 Task: Project Collaboration Workshop: Lead a workshop on effective collaboration strategies, communication tools, and remote work best practices for project teams. Location: Collaboration Room B. Time: 9:30 AM - 12:00 PM.
Action: Mouse moved to (98, 96)
Screenshot: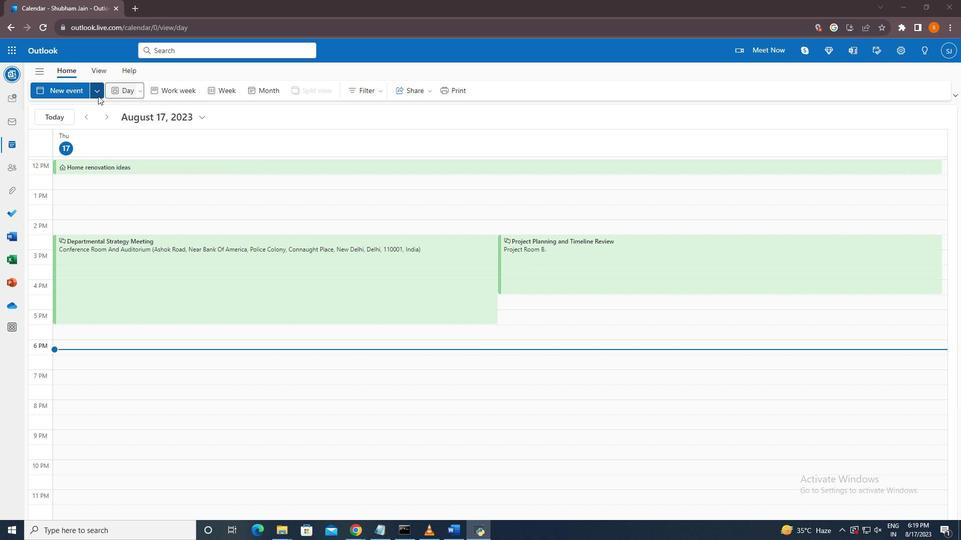 
Action: Mouse pressed left at (98, 96)
Screenshot: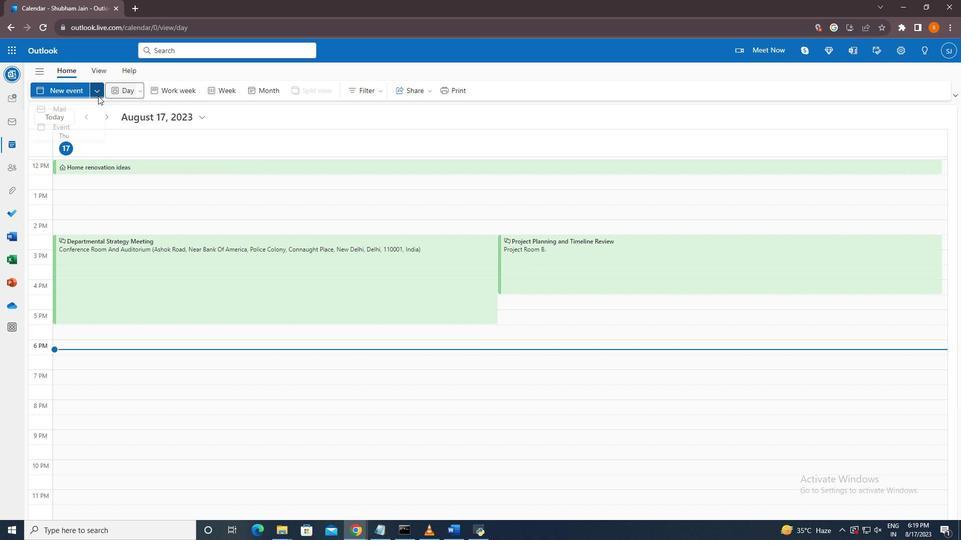
Action: Mouse moved to (66, 133)
Screenshot: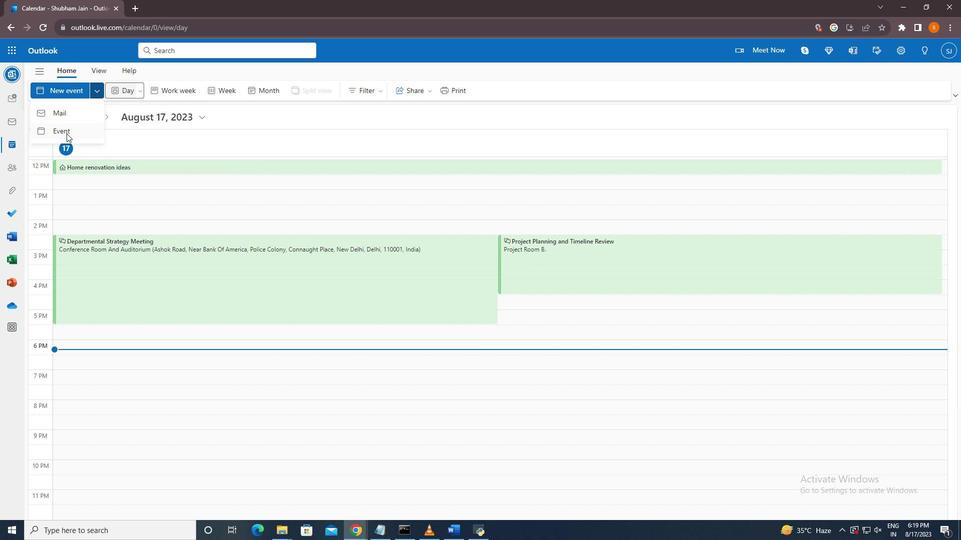 
Action: Mouse pressed left at (66, 133)
Screenshot: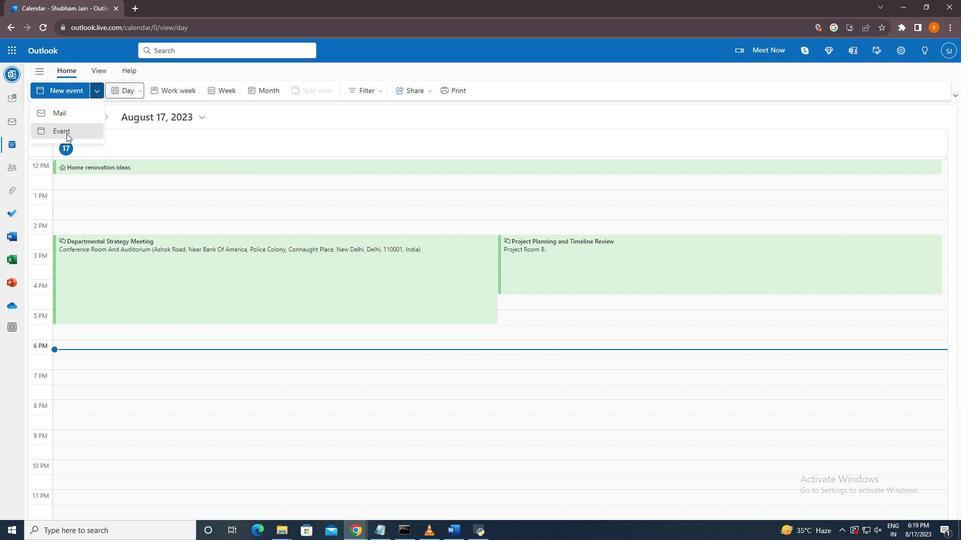 
Action: Mouse moved to (251, 153)
Screenshot: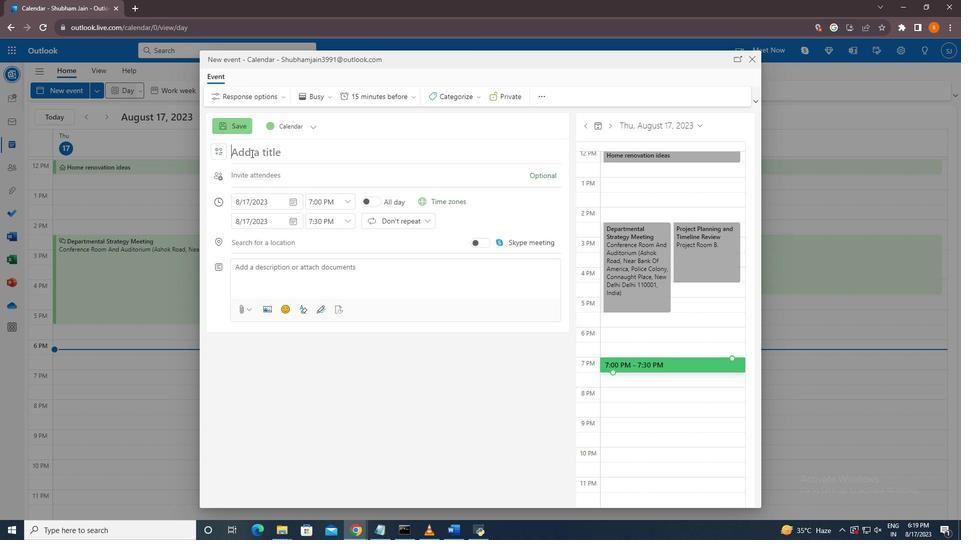 
Action: Mouse pressed left at (251, 153)
Screenshot: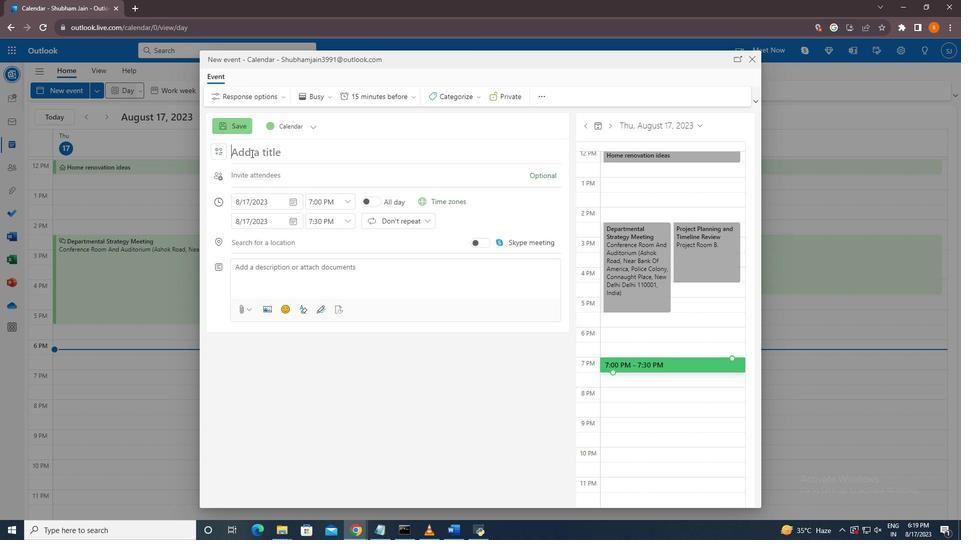 
Action: Key pressed <Key.shift><Key.shift>Project<Key.space><Key.shift>Collav<Key.backspace>boration<Key.space><Key.shift>Workshop
Screenshot: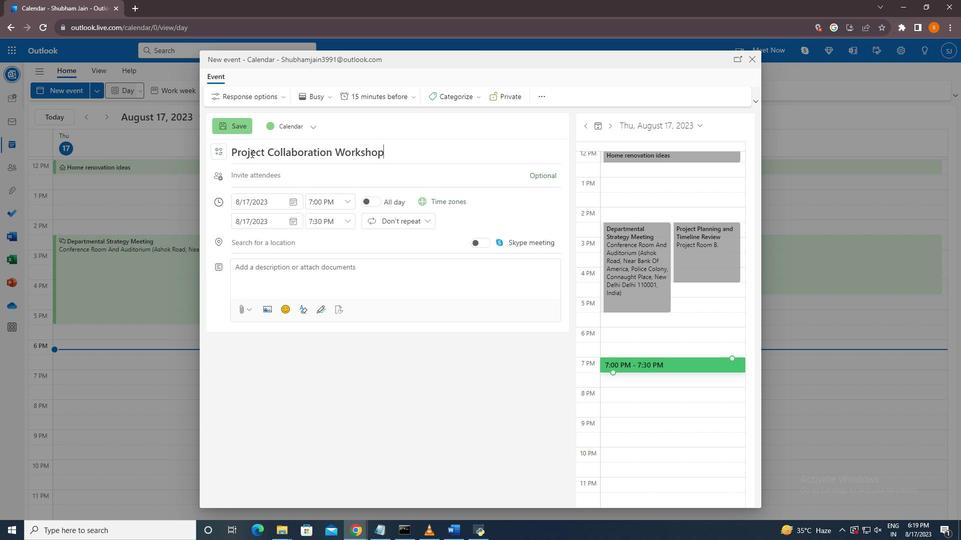 
Action: Mouse moved to (261, 267)
Screenshot: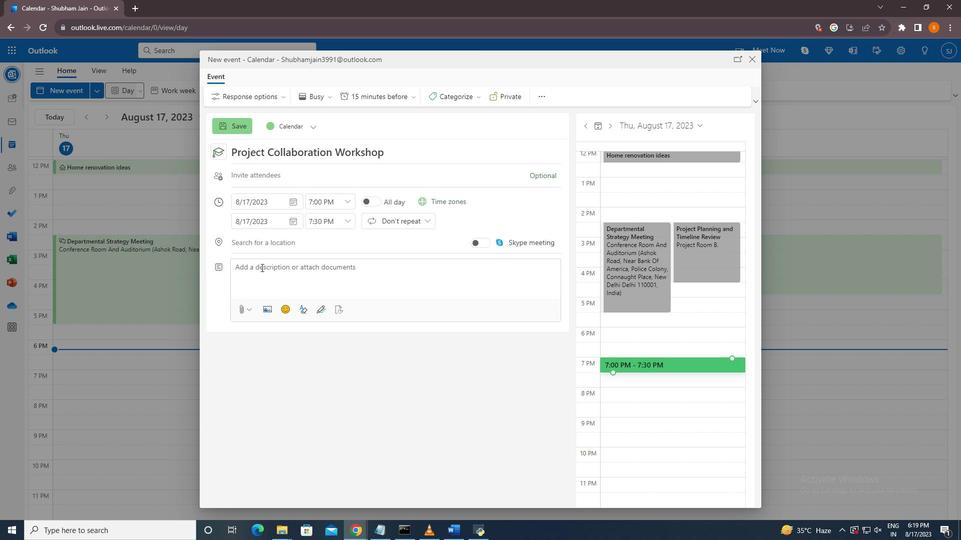 
Action: Mouse pressed left at (261, 267)
Screenshot: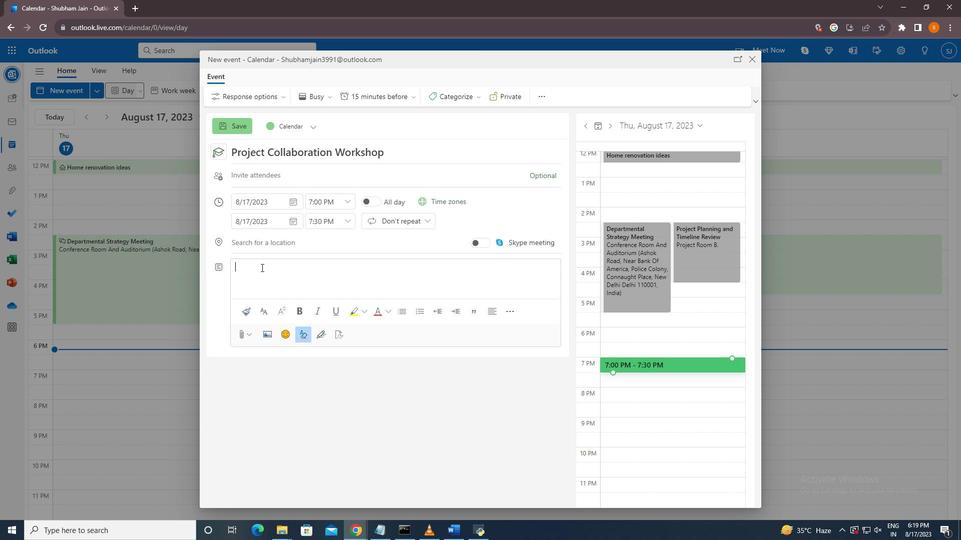 
Action: Key pressed <Key.shift_r>Lead<Key.space>a<Key.space>workshop<Key.space>on<Key.space>effective<Key.space>collaboration<Key.space>strategies,<Key.space>communication<Key.space>tools,<Key.space>and<Key.space>remote<Key.space>work<Key.space>best<Key.space>practices<Key.space>for<Key.space>[<Key.backspace>project<Key.space>teams.
Screenshot: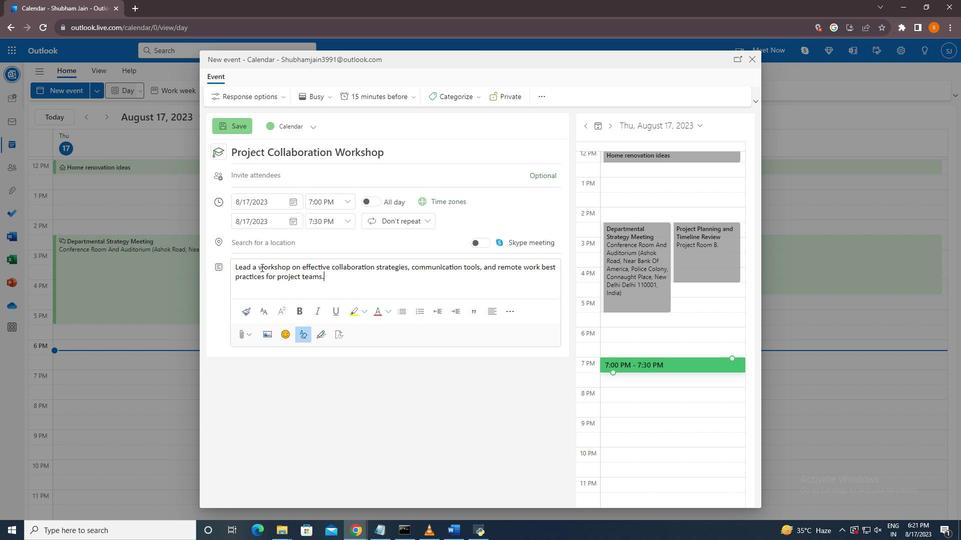 
Action: Mouse moved to (254, 244)
Screenshot: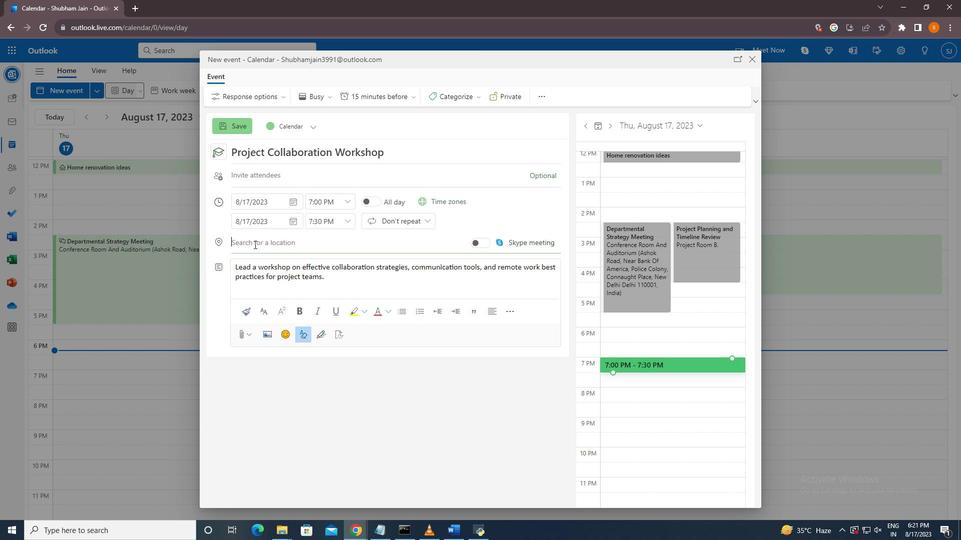 
Action: Mouse pressed left at (254, 244)
Screenshot: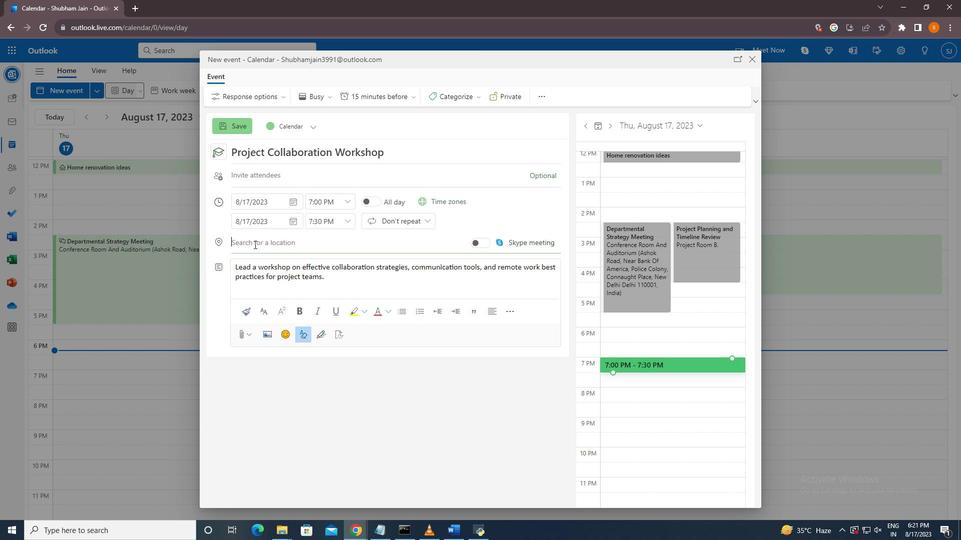 
Action: Mouse moved to (253, 233)
Screenshot: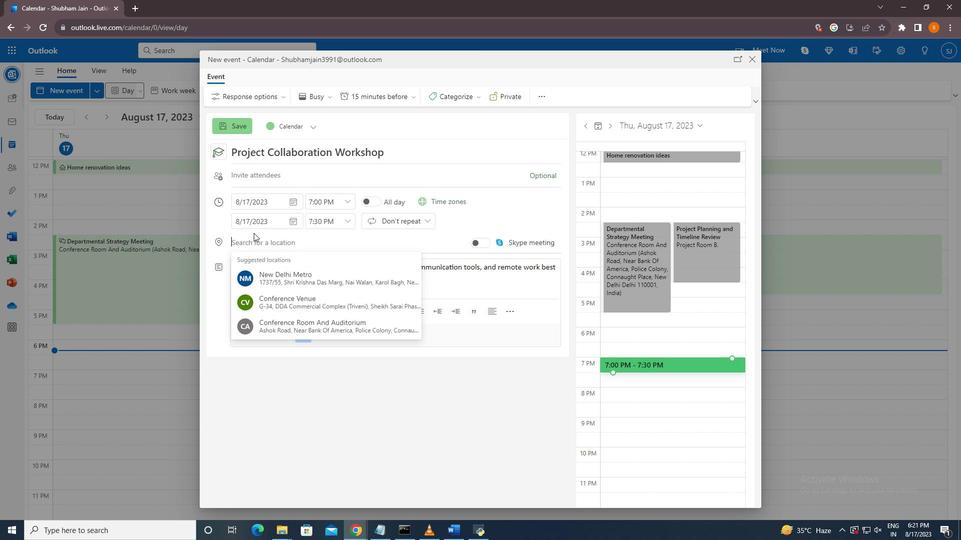 
Action: Key pressed <Key.shift>Collaboration<Key.space><Key.shift>Room<Key.space><Key.shift>b.
Screenshot: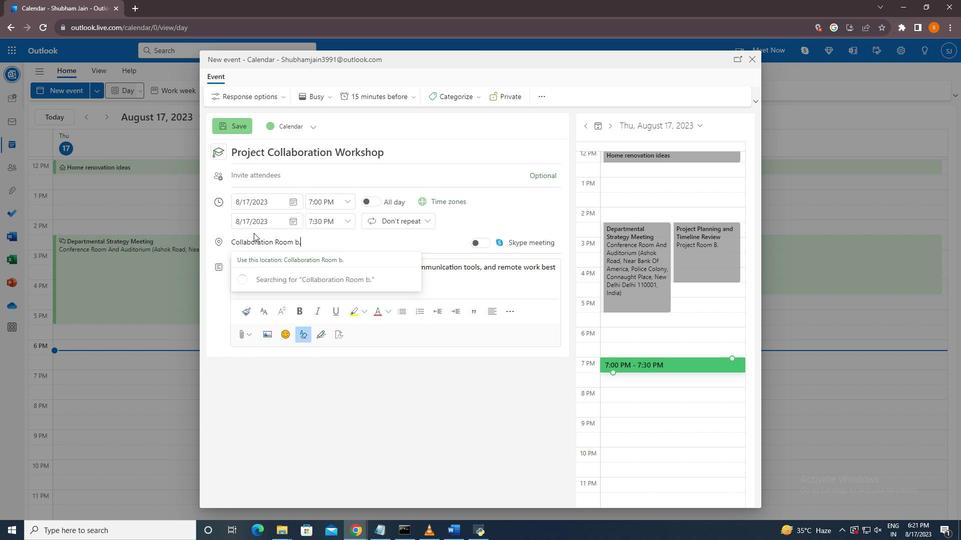 
Action: Mouse moved to (345, 262)
Screenshot: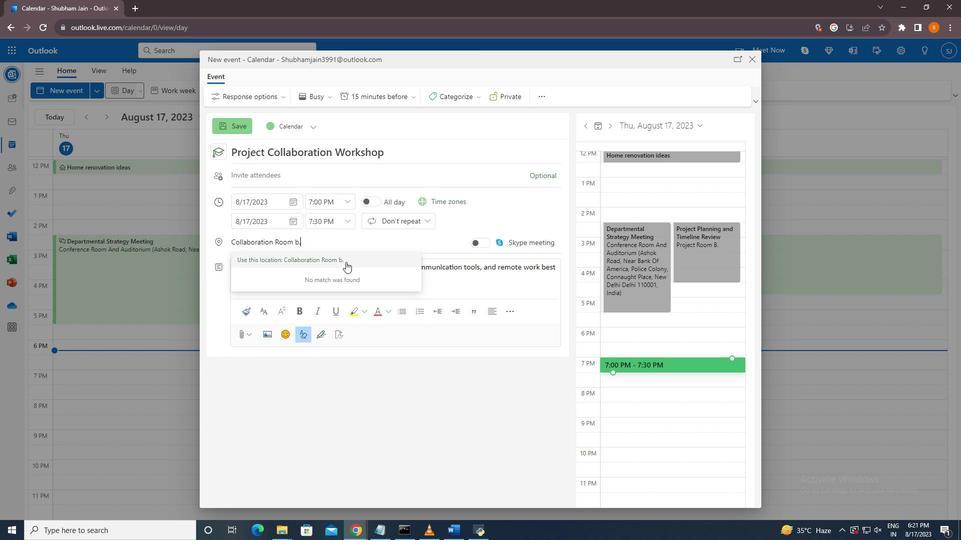 
Action: Mouse pressed left at (345, 262)
Screenshot: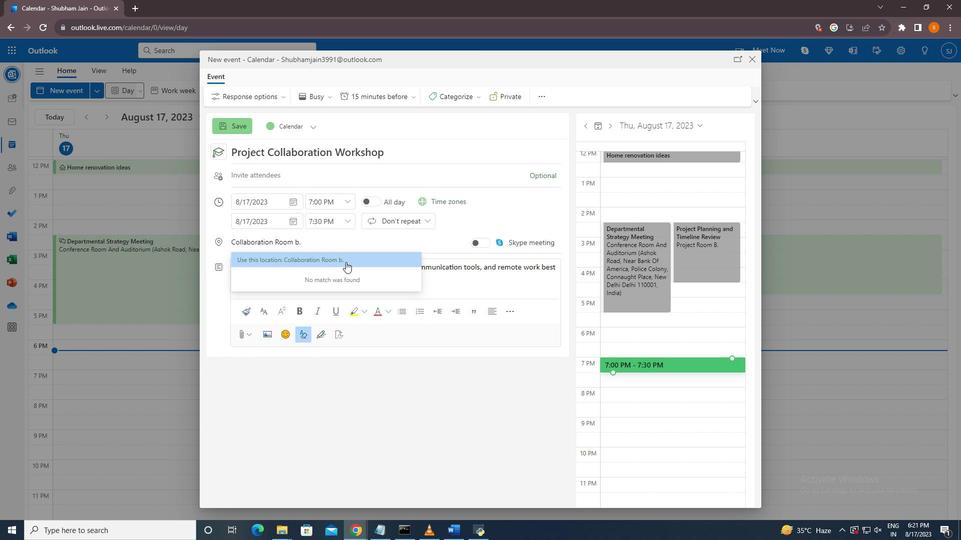 
Action: Mouse moved to (345, 207)
Screenshot: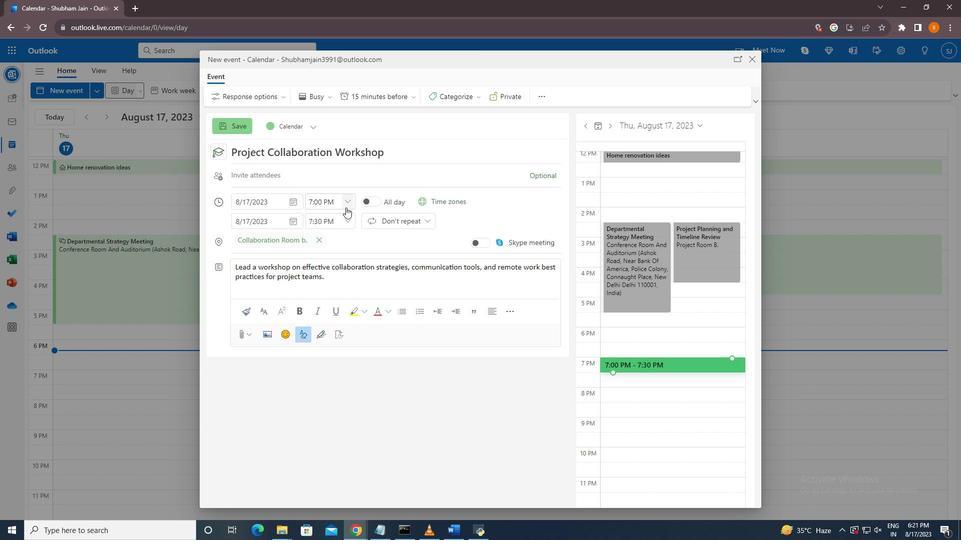 
Action: Mouse pressed left at (345, 207)
Screenshot: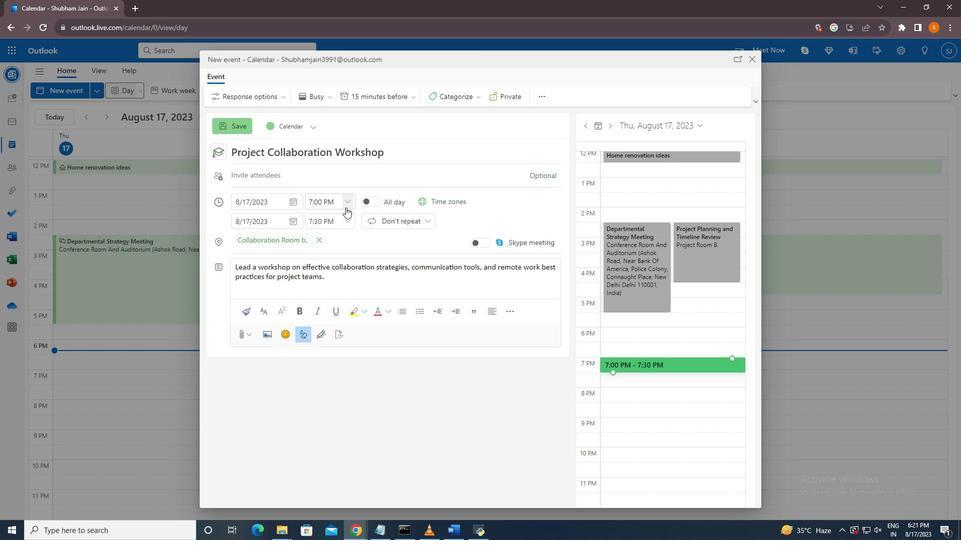
Action: Mouse moved to (360, 283)
Screenshot: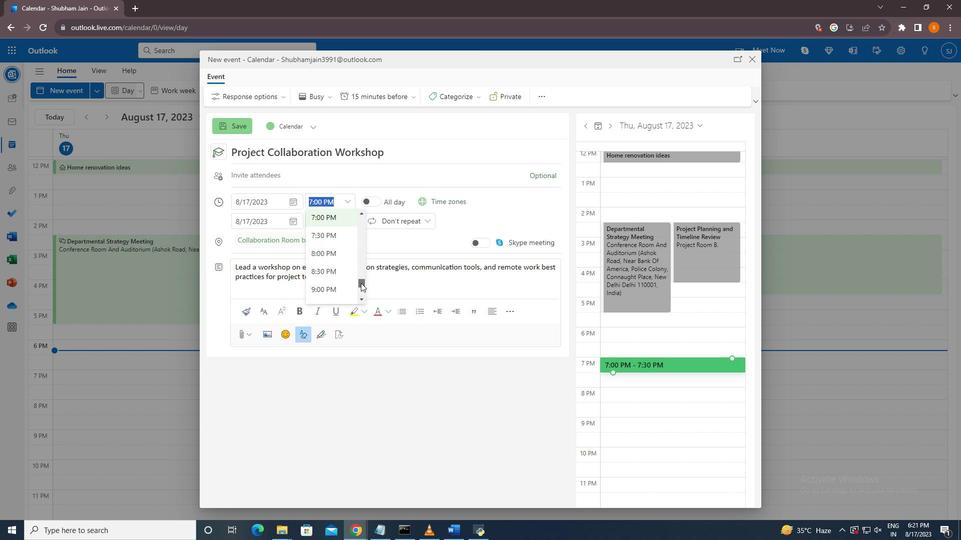 
Action: Mouse pressed left at (360, 283)
Screenshot: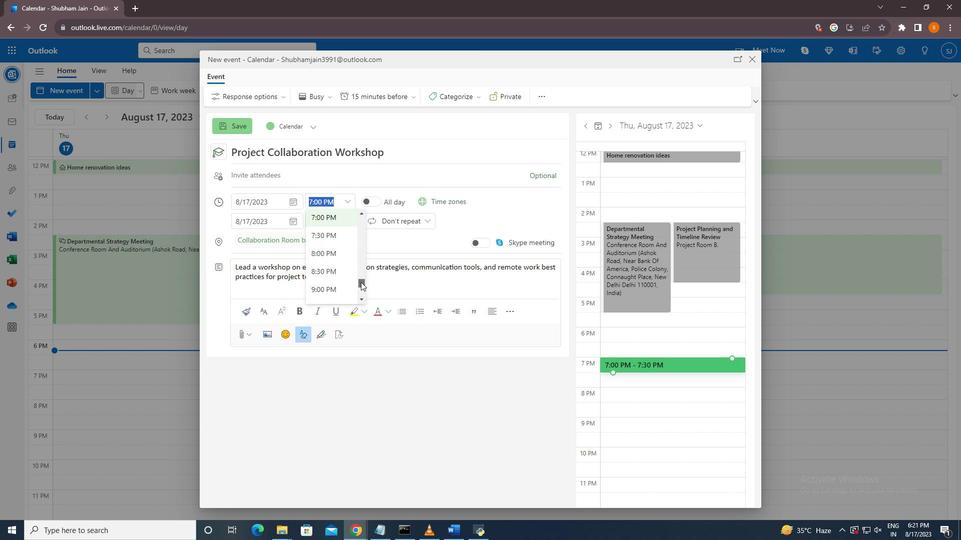 
Action: Mouse moved to (325, 253)
Screenshot: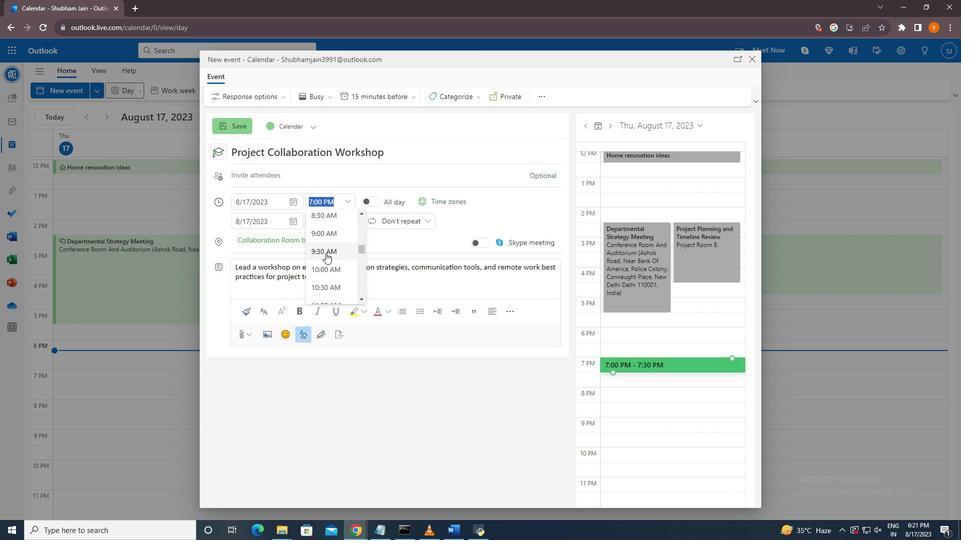 
Action: Mouse pressed left at (325, 253)
Screenshot: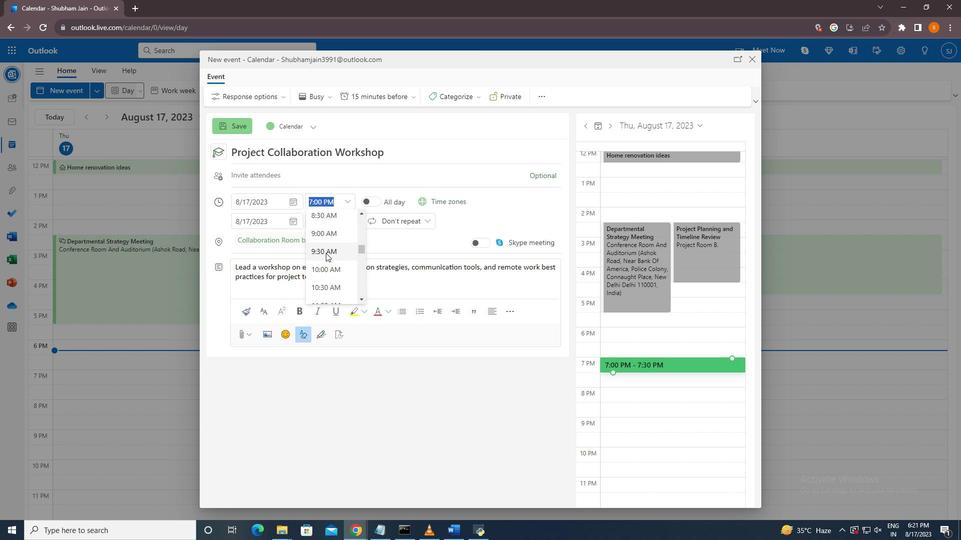 
Action: Mouse moved to (351, 221)
Screenshot: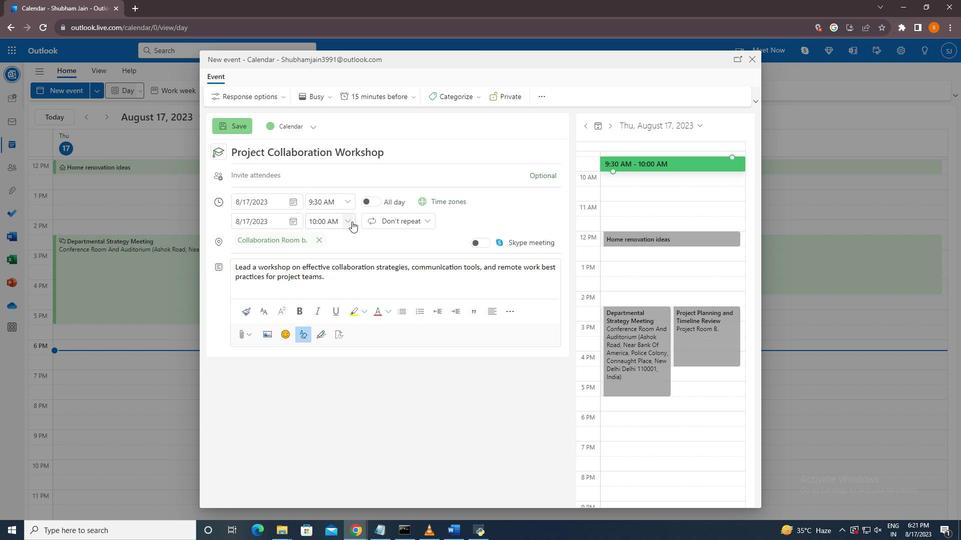
Action: Mouse pressed left at (351, 221)
Screenshot: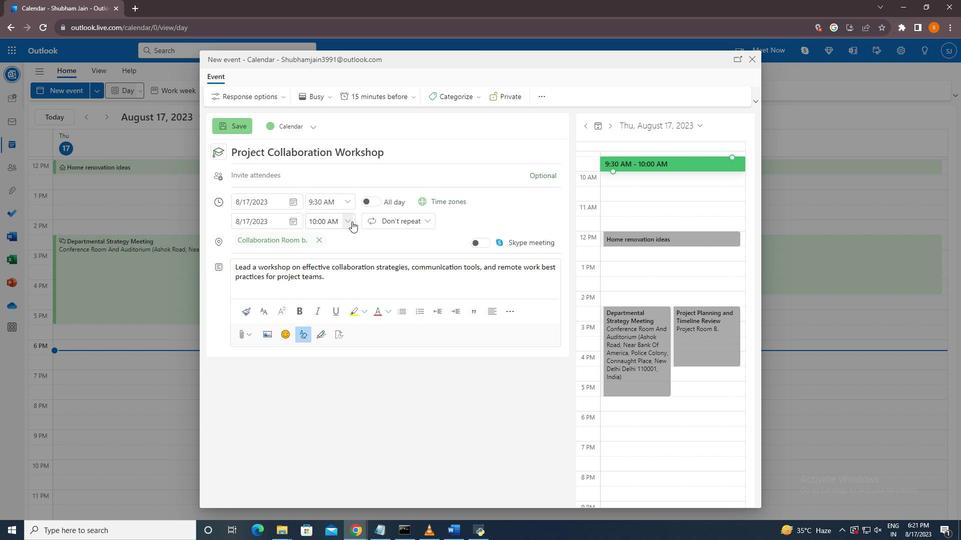 
Action: Mouse moved to (334, 281)
Screenshot: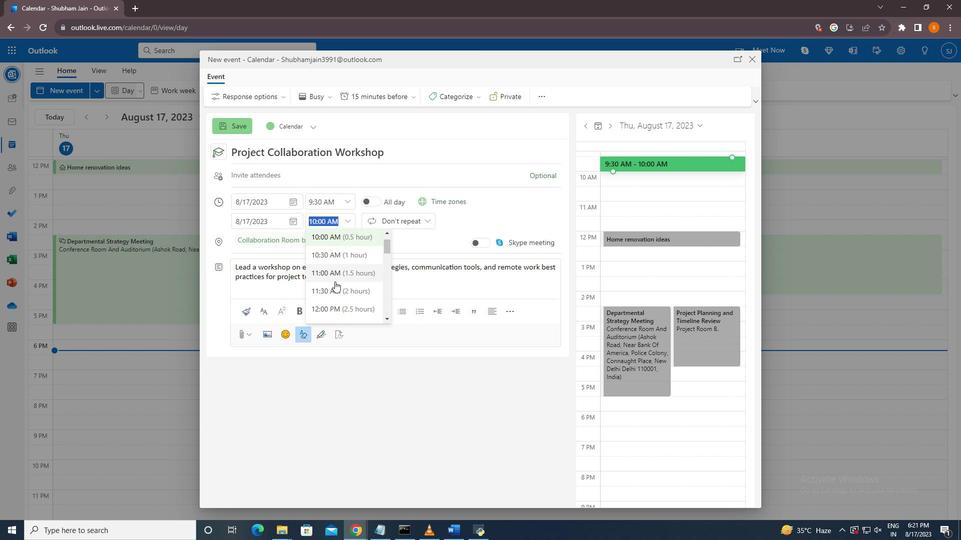
Action: Mouse scrolled (334, 281) with delta (0, 0)
Screenshot: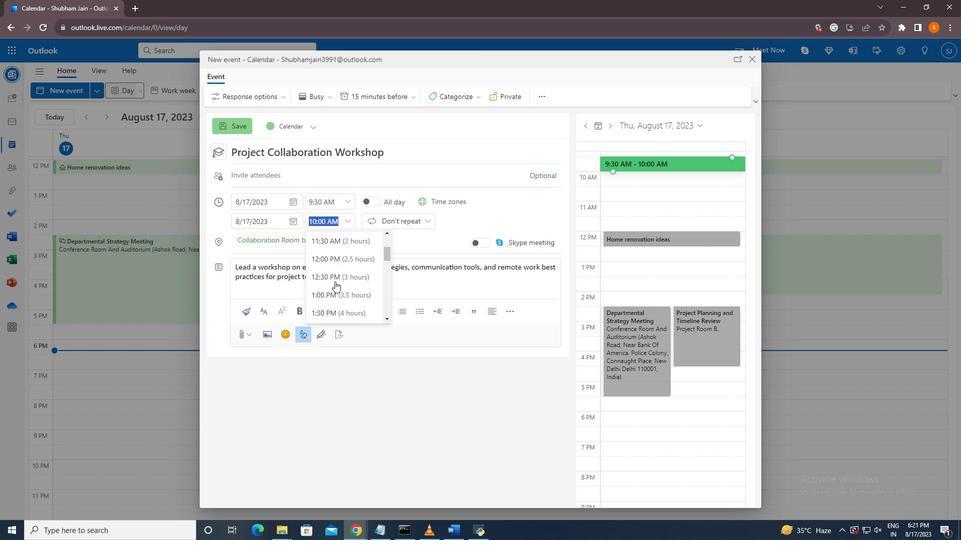 
Action: Mouse moved to (333, 257)
Screenshot: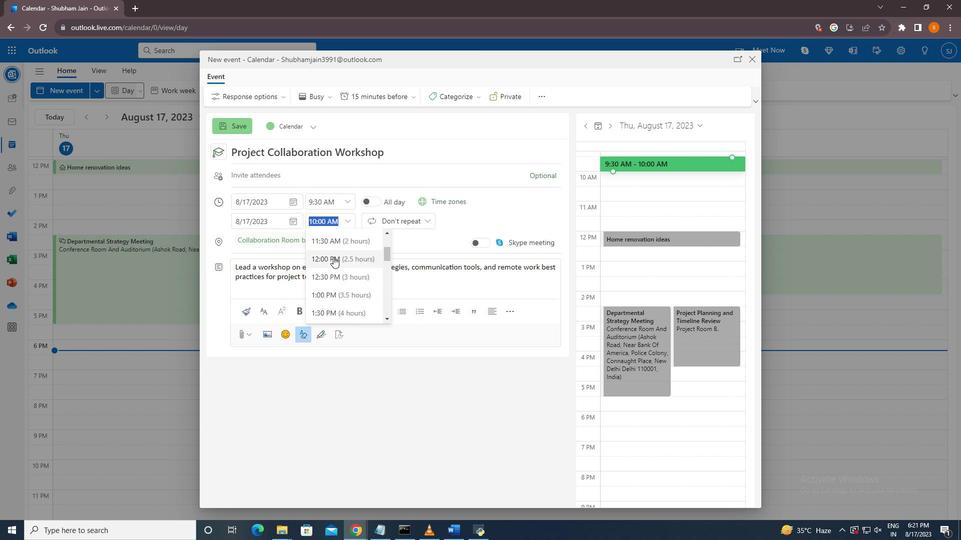 
Action: Mouse pressed left at (333, 257)
Screenshot: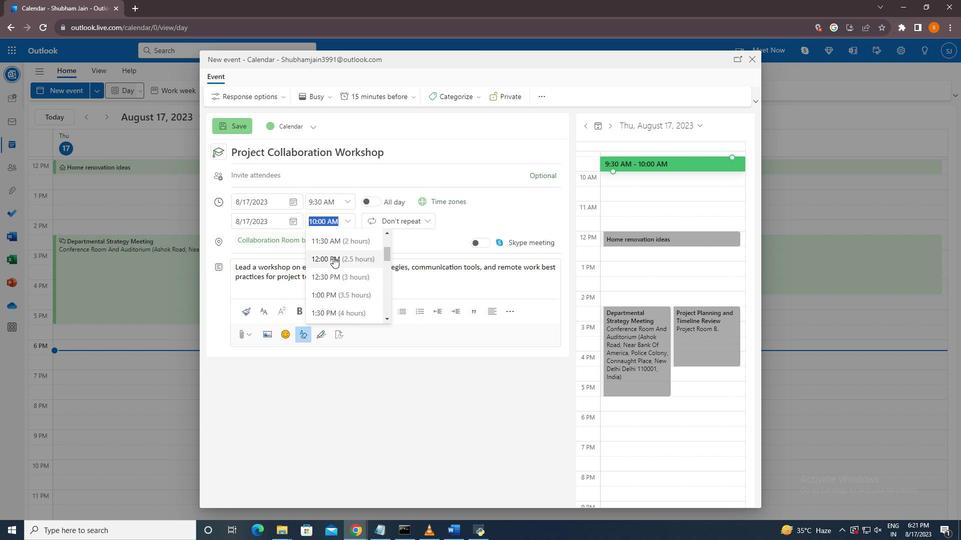 
Action: Mouse moved to (225, 131)
Screenshot: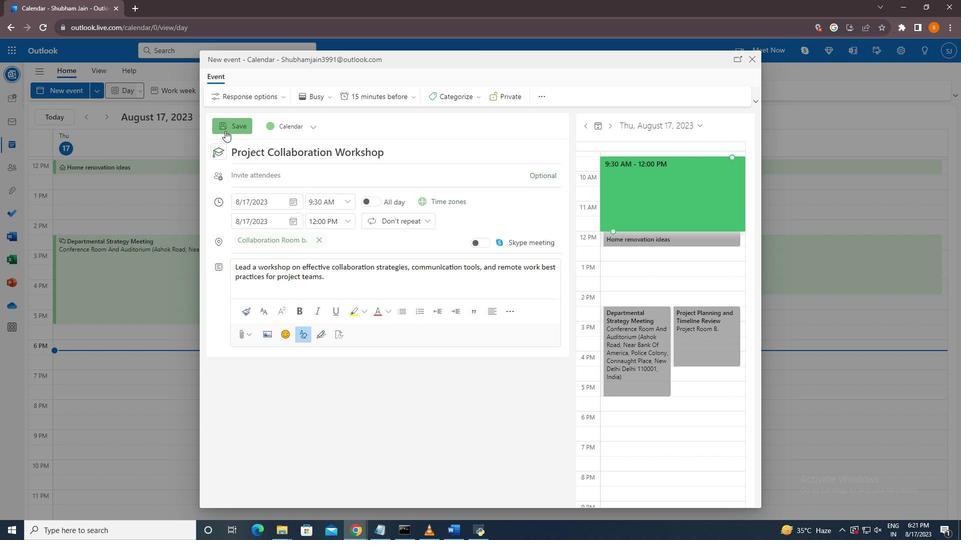 
Action: Mouse pressed left at (225, 131)
Screenshot: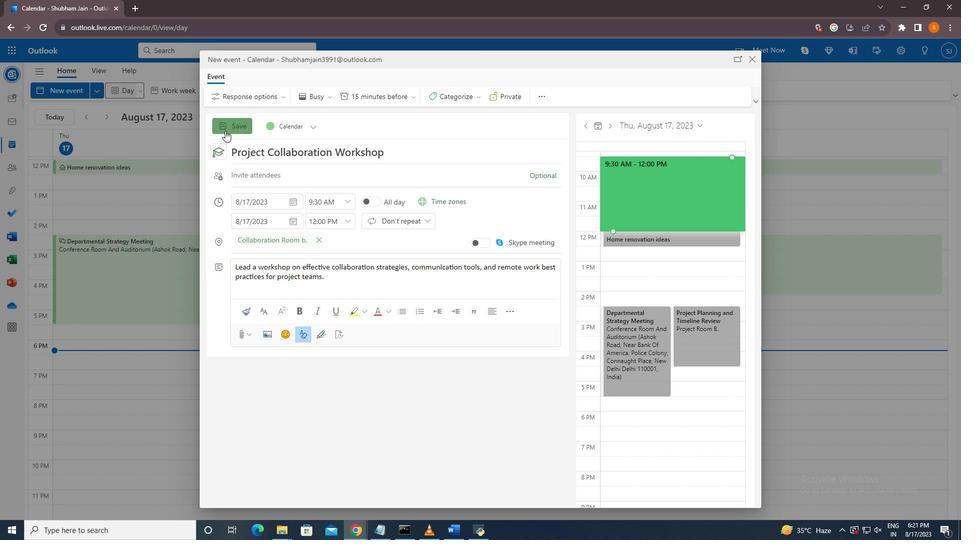 
